 Task: Find restaurants with Seafood cuisine.
Action: Mouse moved to (329, 87)
Screenshot: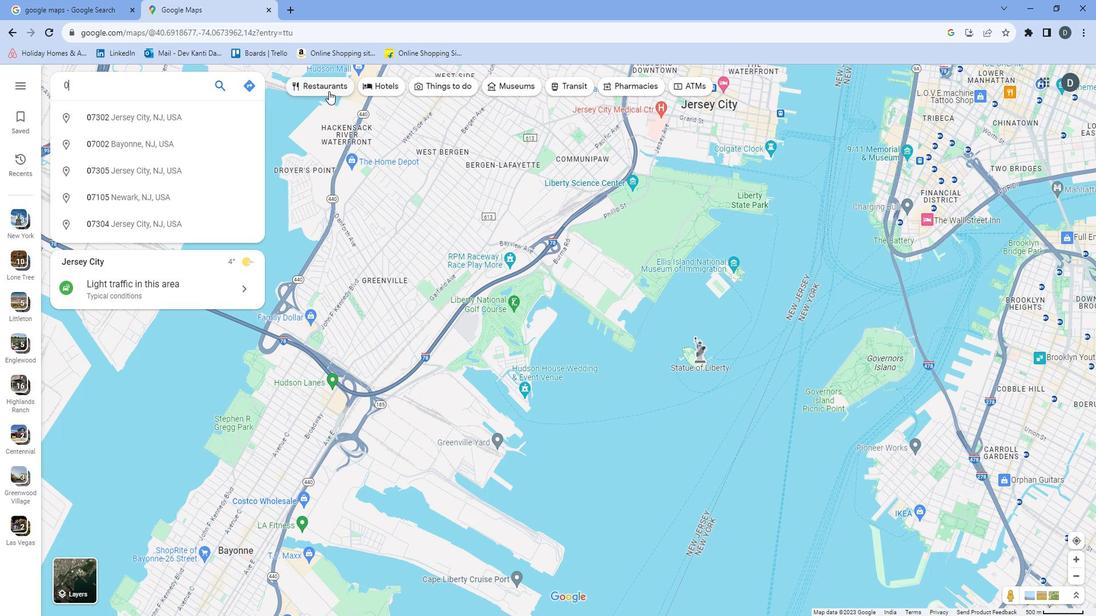 
Action: Mouse pressed left at (329, 87)
Screenshot: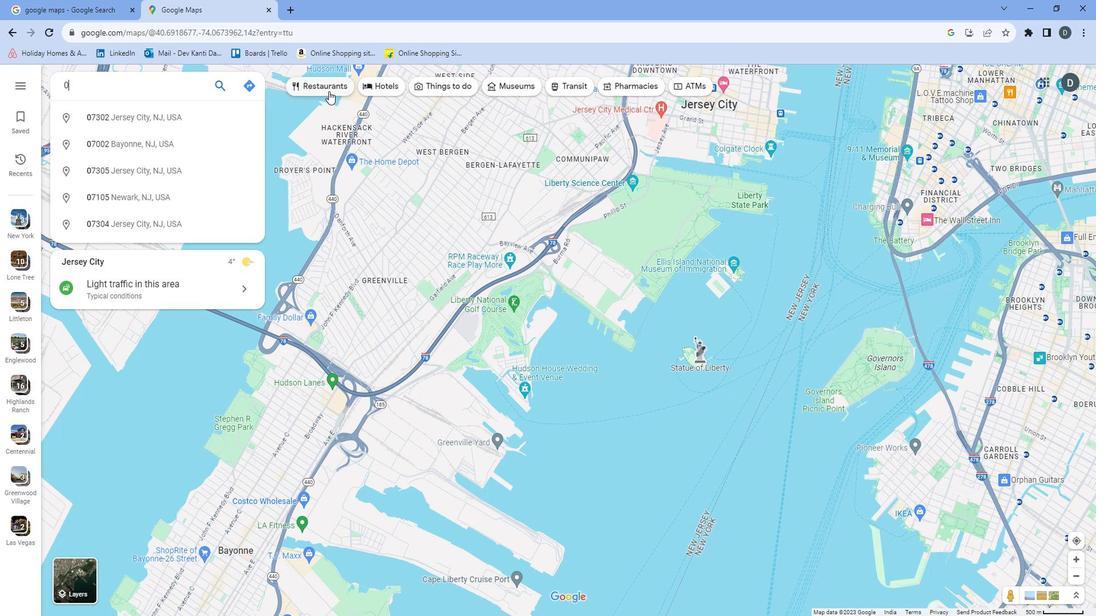 
Action: Mouse moved to (450, 83)
Screenshot: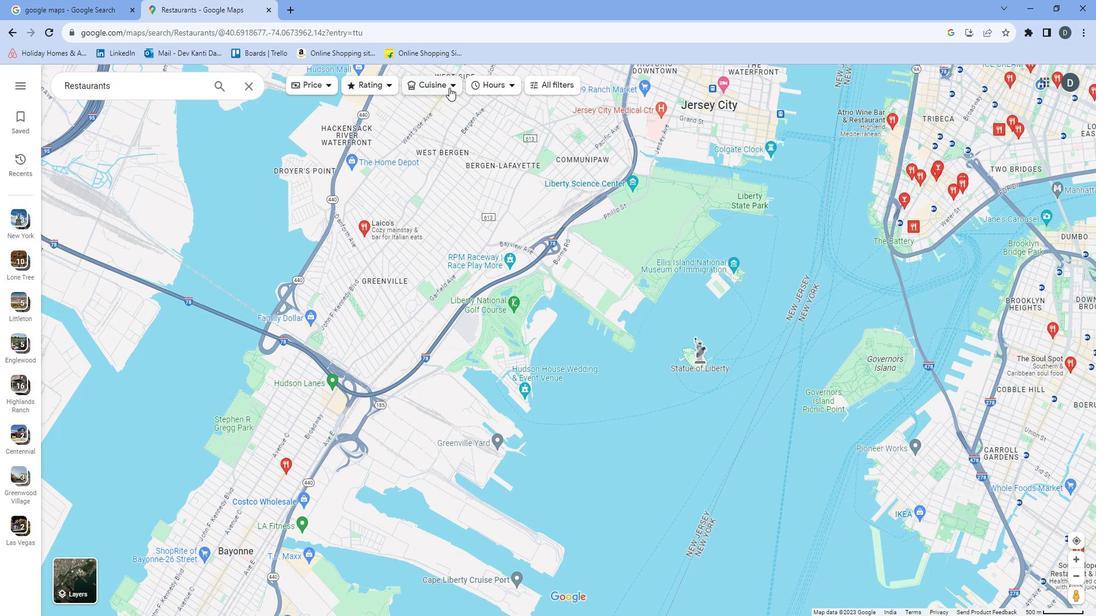 
Action: Mouse pressed left at (450, 83)
Screenshot: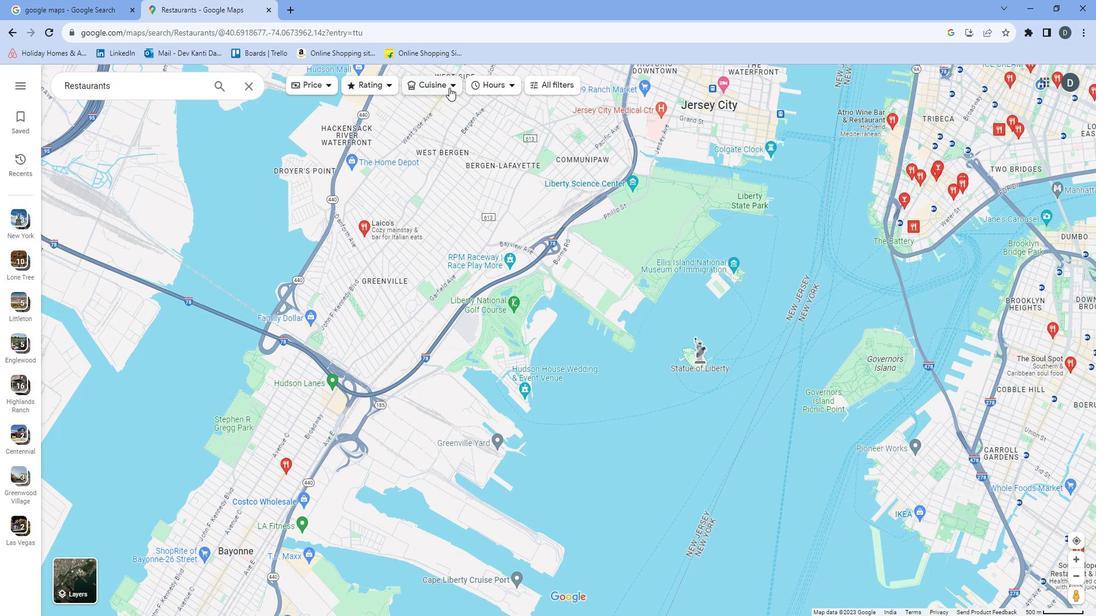 
Action: Mouse moved to (443, 309)
Screenshot: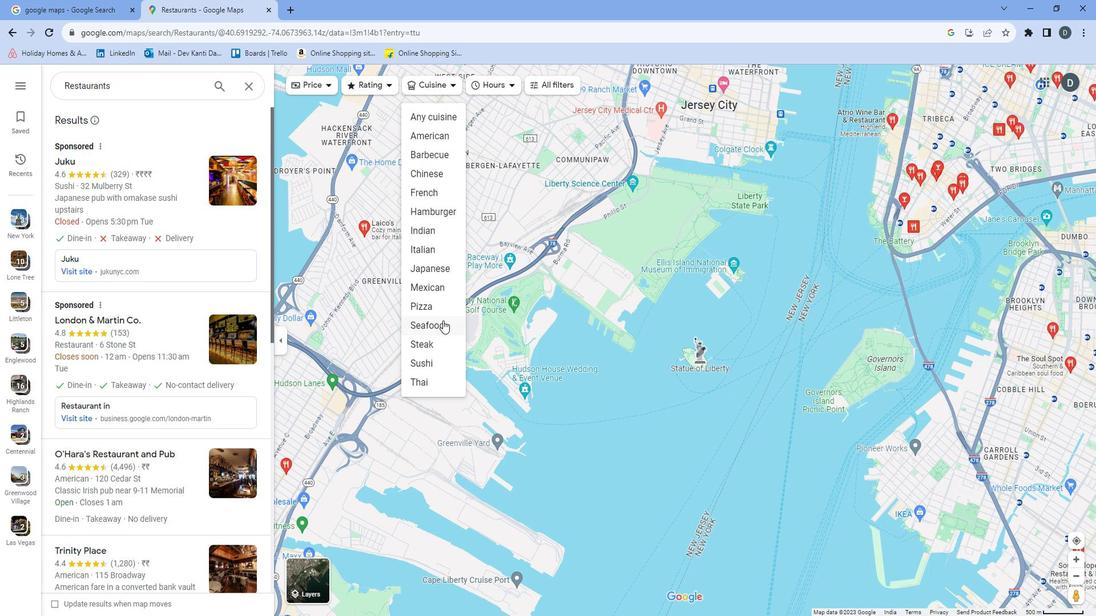 
Action: Mouse pressed left at (443, 309)
Screenshot: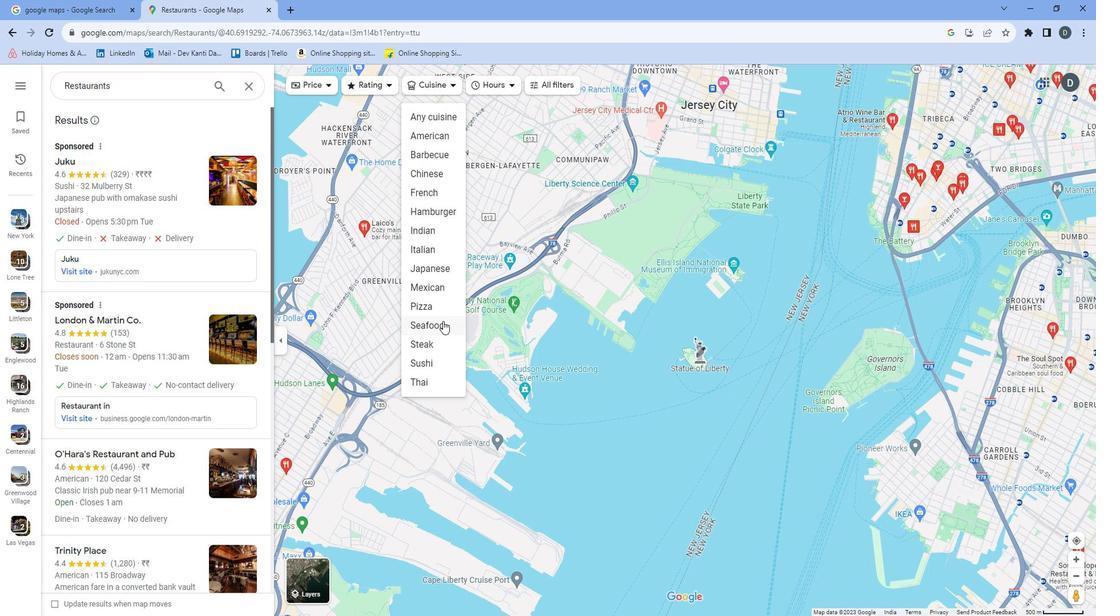 
Action: Mouse moved to (643, 354)
Screenshot: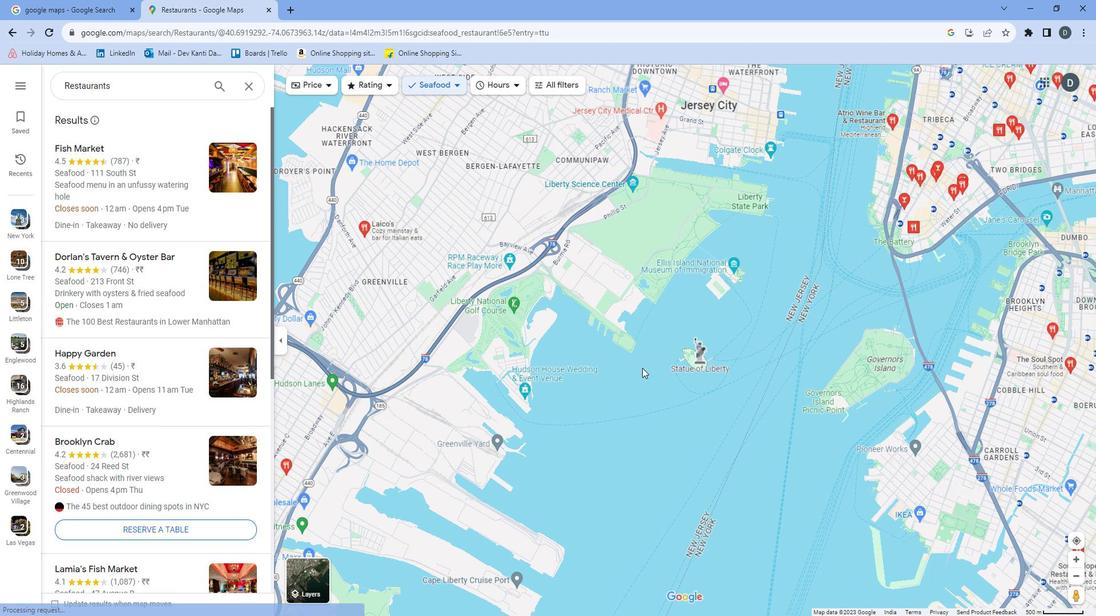 
